 Task: Set the HDMI/SPDIF audio passthrough to "Enabled".
Action: Mouse moved to (127, 18)
Screenshot: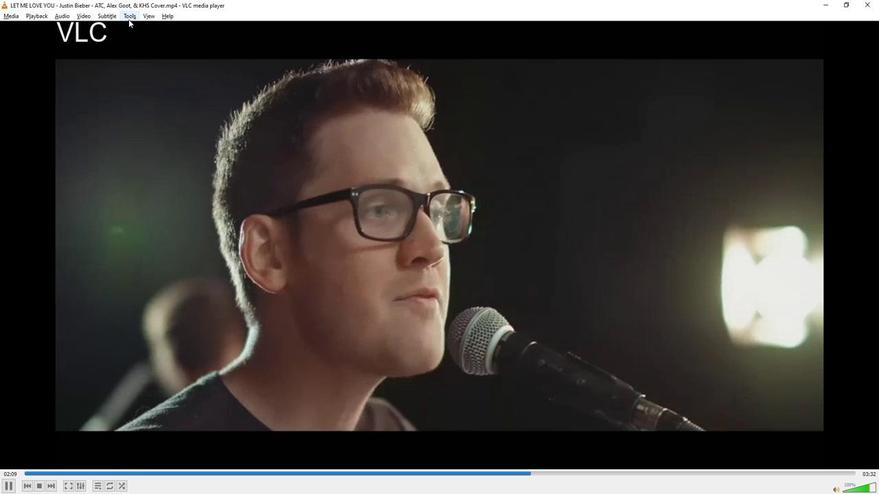 
Action: Mouse pressed left at (127, 18)
Screenshot: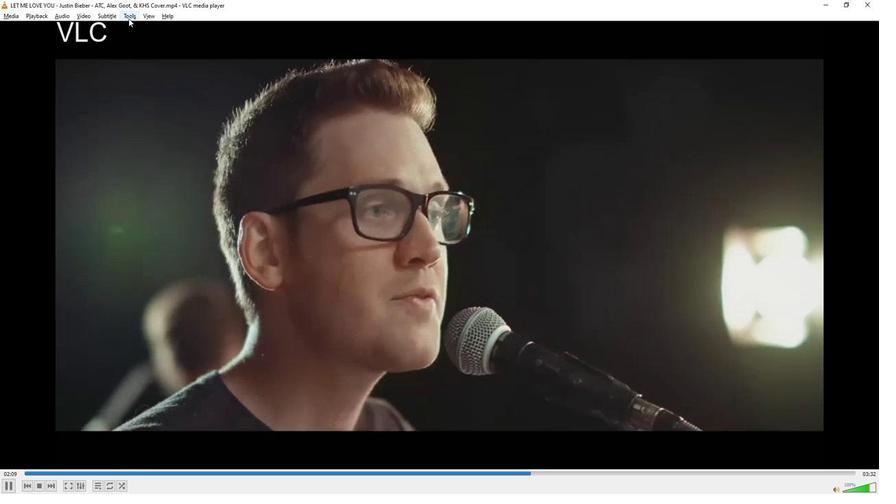 
Action: Mouse moved to (158, 129)
Screenshot: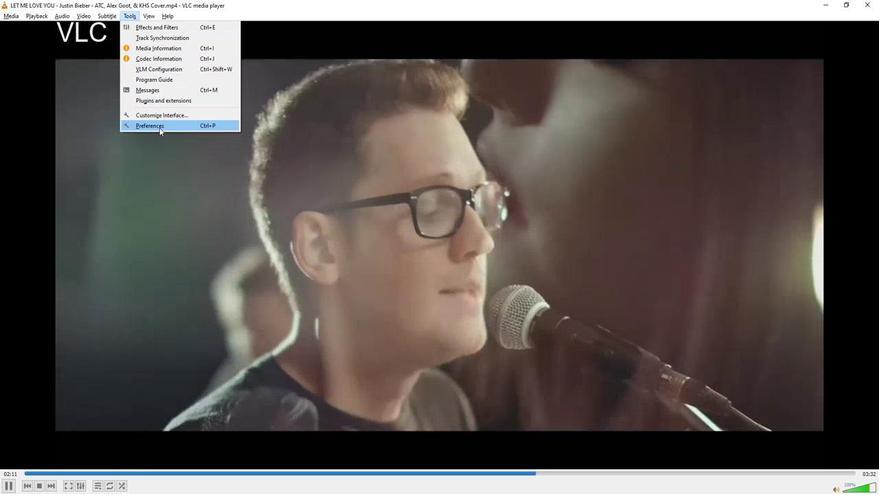
Action: Mouse pressed left at (158, 129)
Screenshot: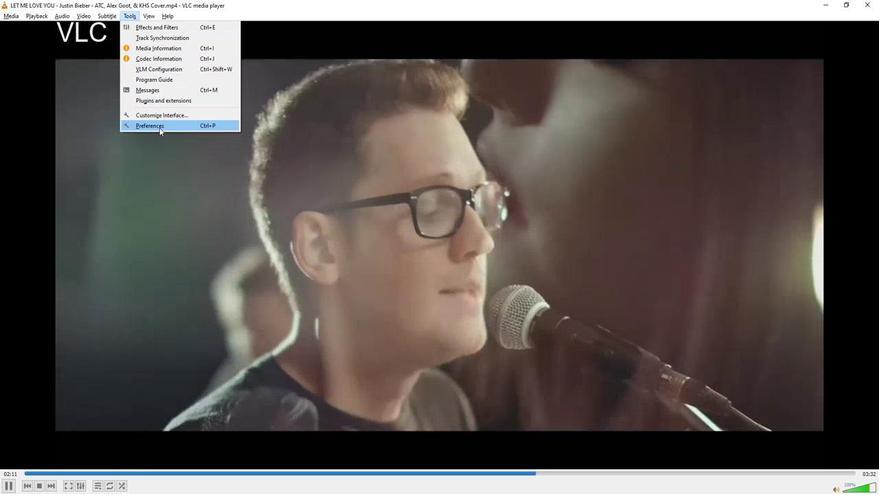 
Action: Mouse moved to (357, 96)
Screenshot: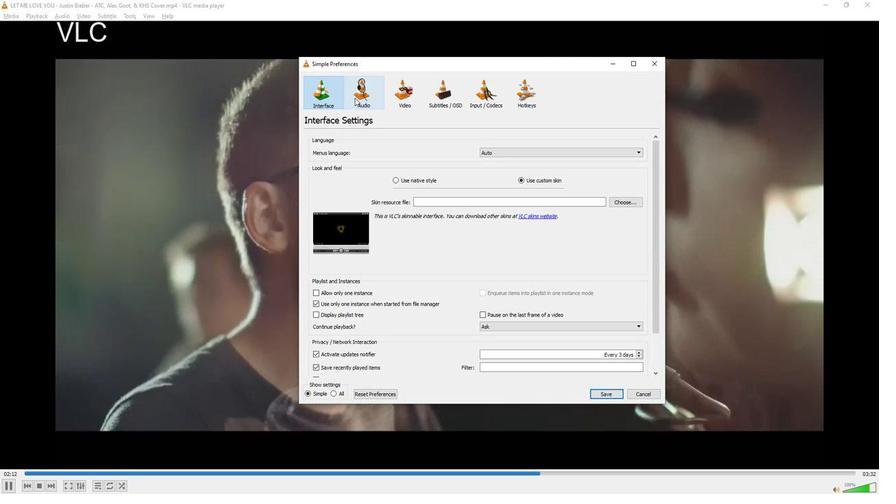 
Action: Mouse pressed left at (357, 96)
Screenshot: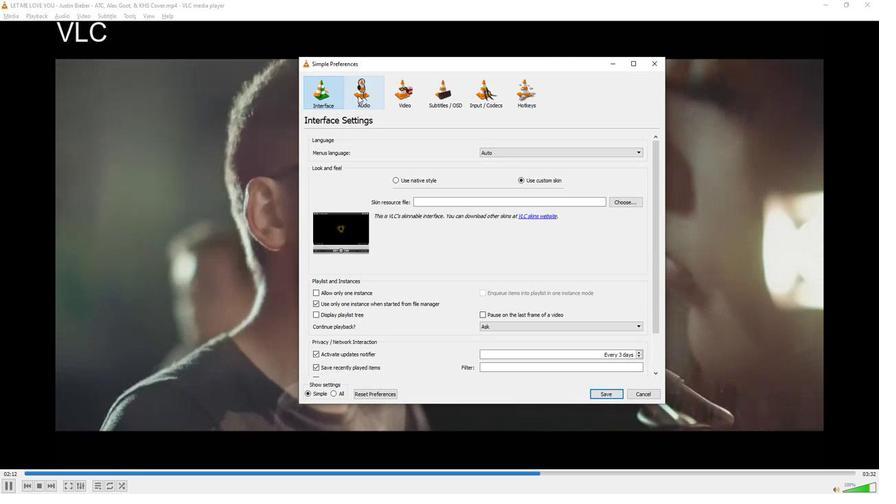 
Action: Mouse moved to (469, 197)
Screenshot: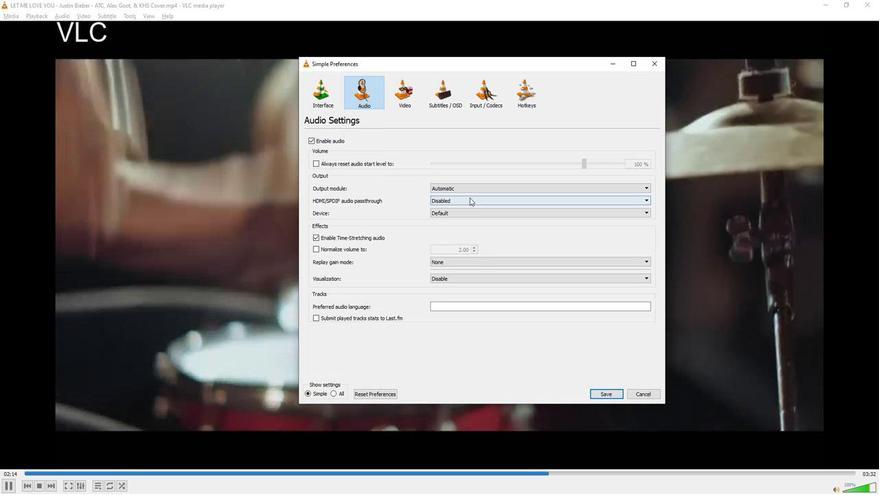 
Action: Mouse pressed left at (469, 197)
Screenshot: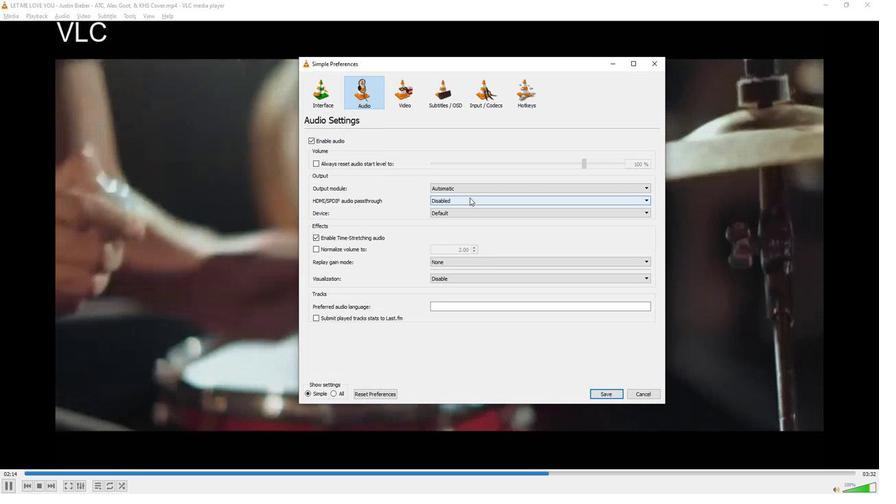 
Action: Mouse moved to (443, 221)
Screenshot: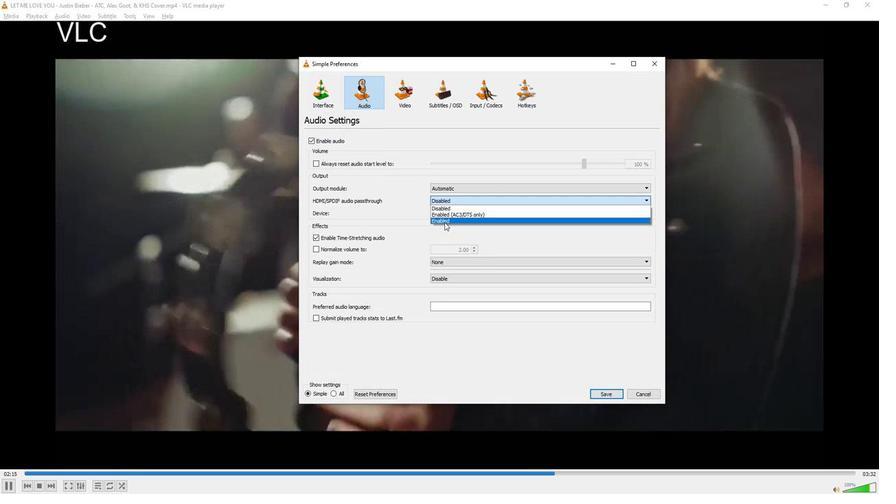 
Action: Mouse pressed left at (443, 221)
Screenshot: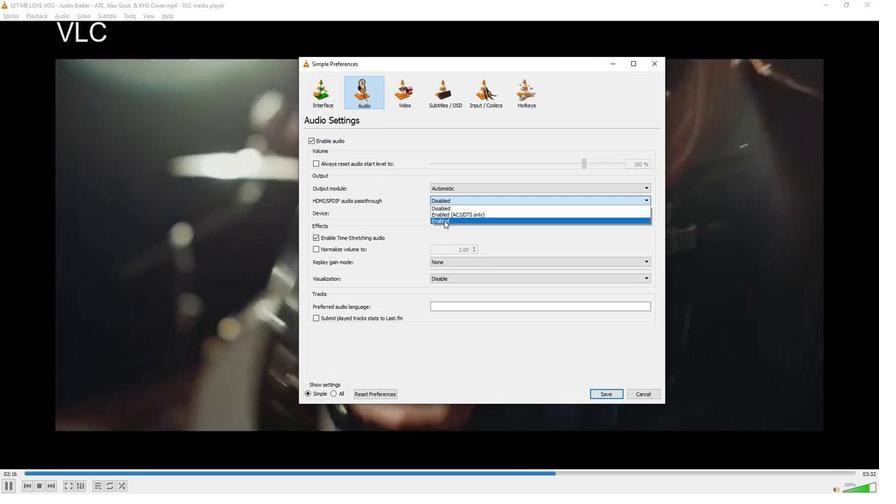 
Action: Mouse moved to (536, 239)
Screenshot: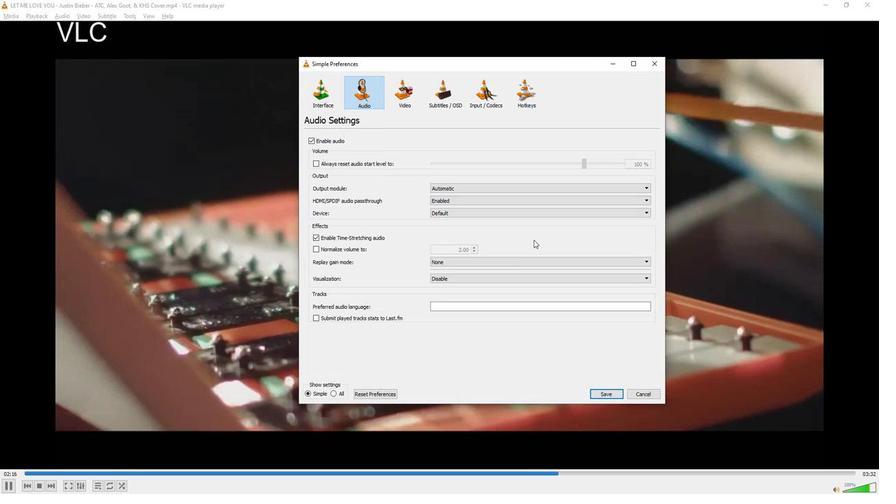 
